 Task: Add Bonterra Organic Chardonnay to the cart.
Action: Mouse moved to (776, 249)
Screenshot: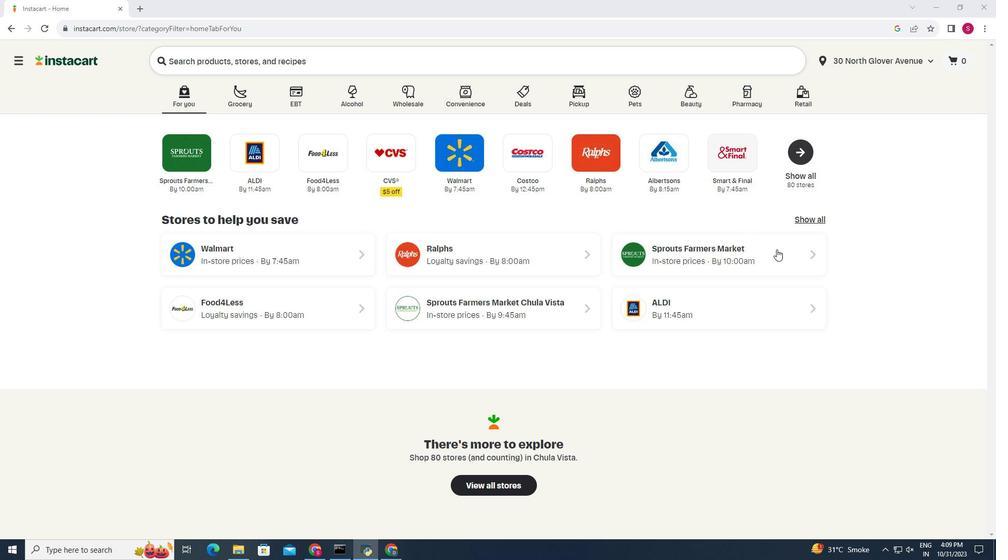 
Action: Mouse pressed left at (776, 249)
Screenshot: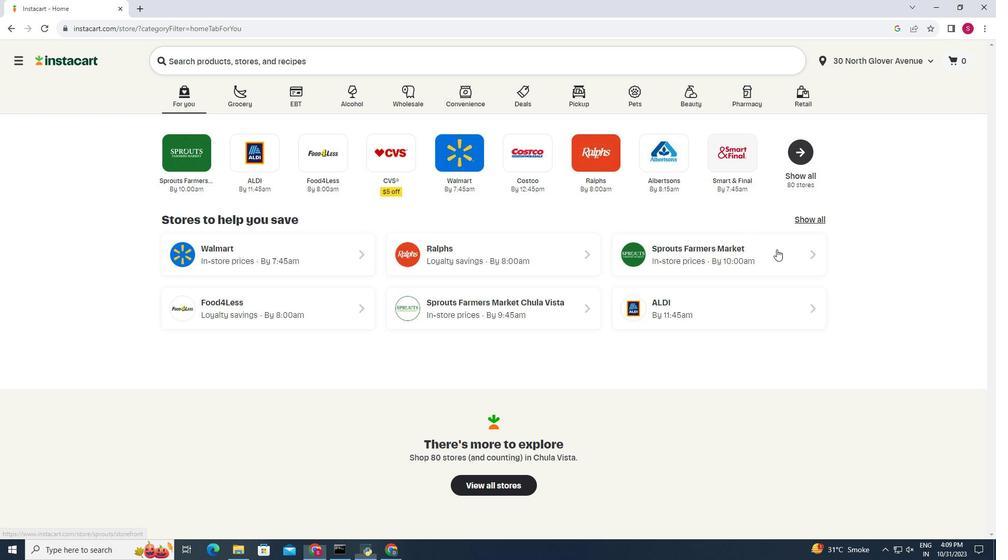 
Action: Mouse moved to (37, 494)
Screenshot: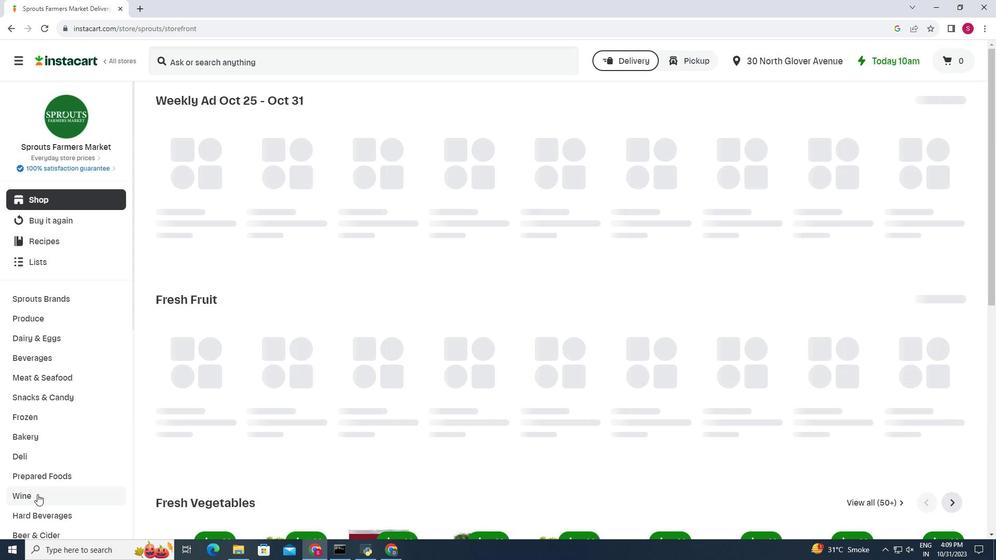
Action: Mouse pressed left at (37, 494)
Screenshot: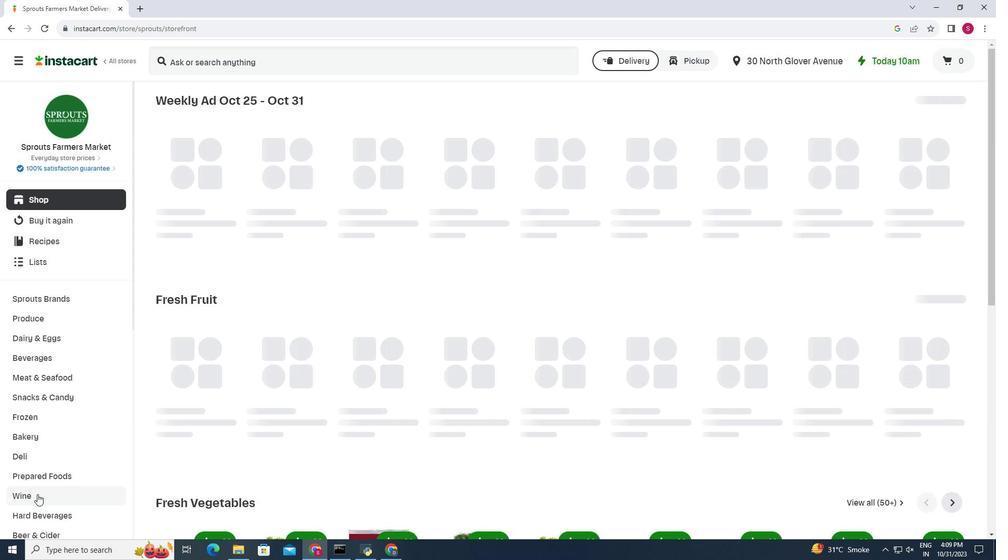 
Action: Mouse moved to (259, 127)
Screenshot: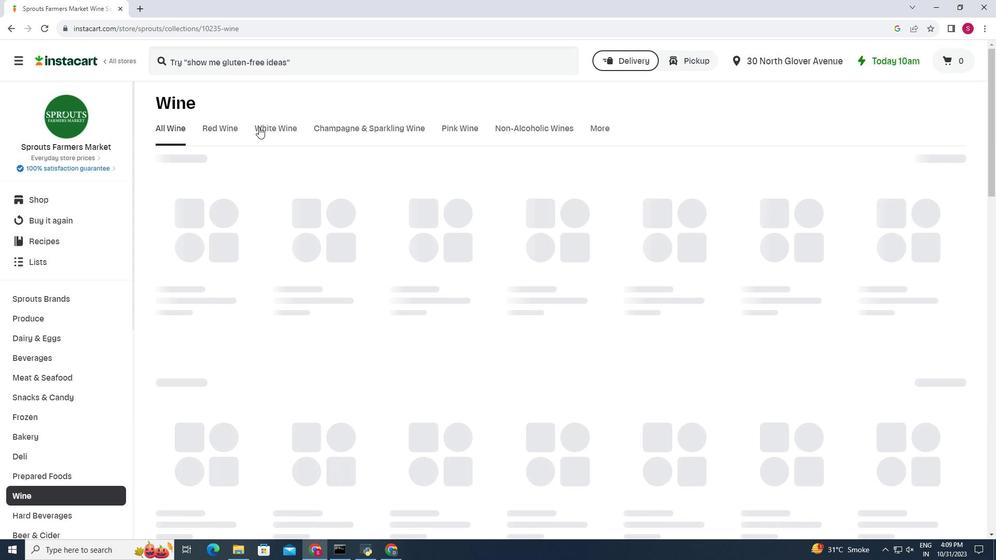 
Action: Mouse pressed left at (259, 127)
Screenshot: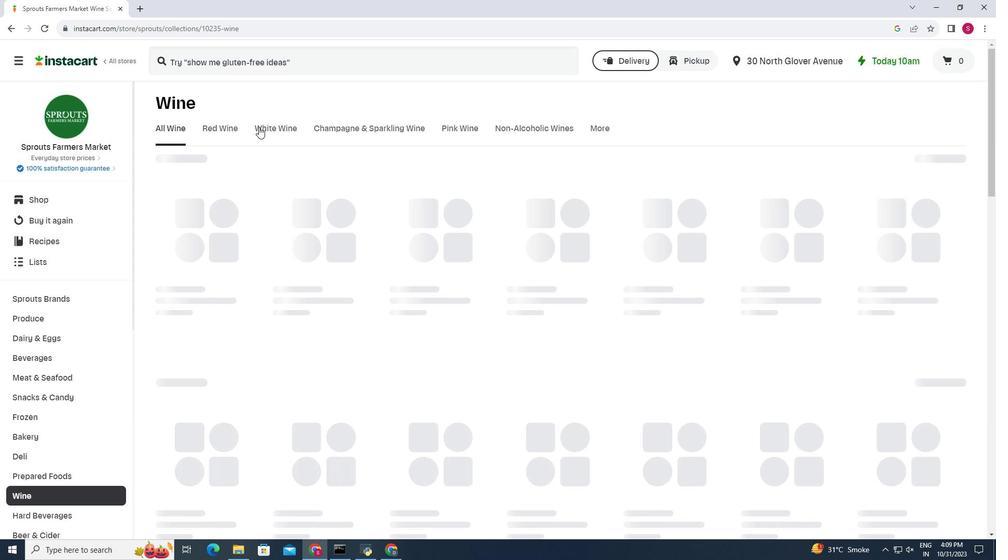 
Action: Mouse moved to (349, 159)
Screenshot: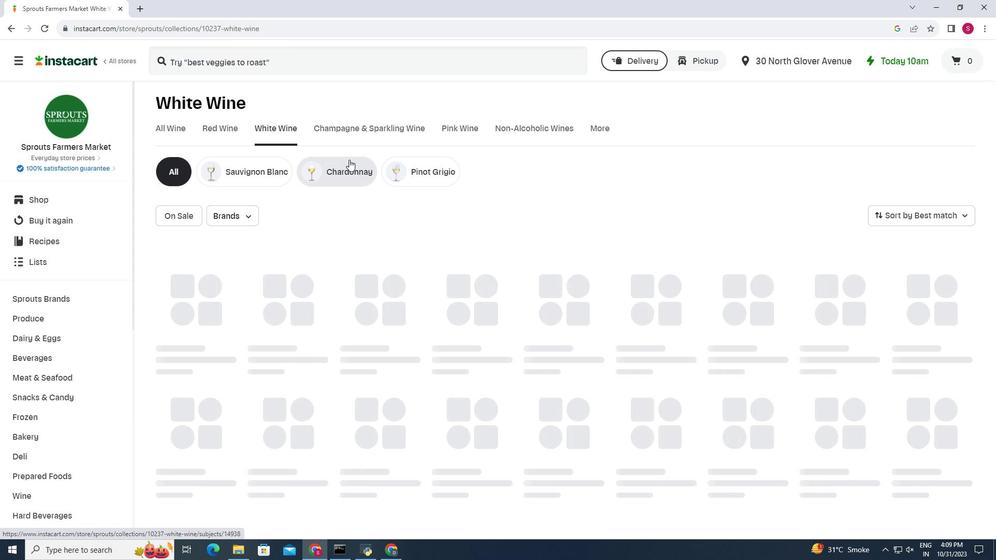 
Action: Mouse pressed left at (349, 159)
Screenshot: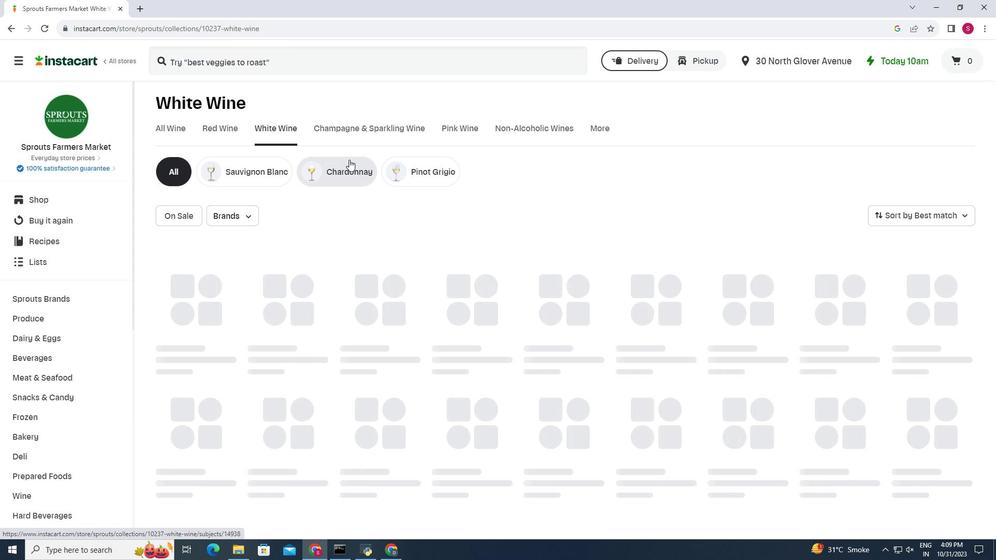 
Action: Mouse moved to (294, 257)
Screenshot: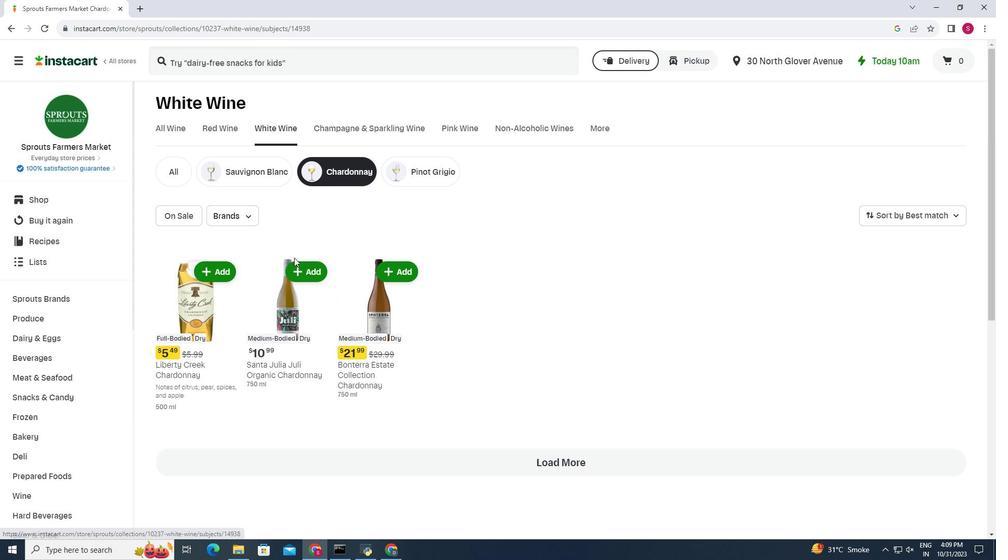 
Action: Mouse scrolled (294, 257) with delta (0, 0)
Screenshot: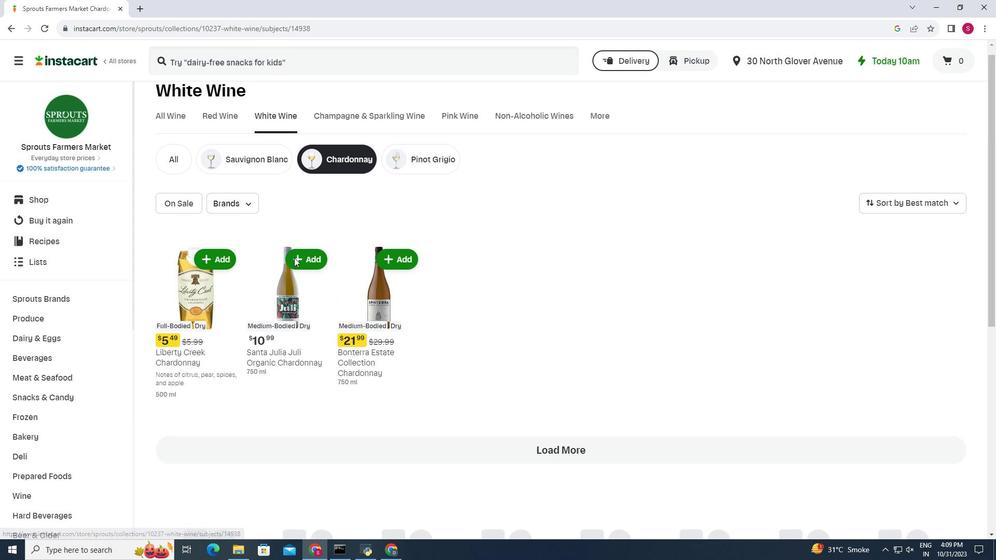 
Action: Mouse moved to (927, 327)
Screenshot: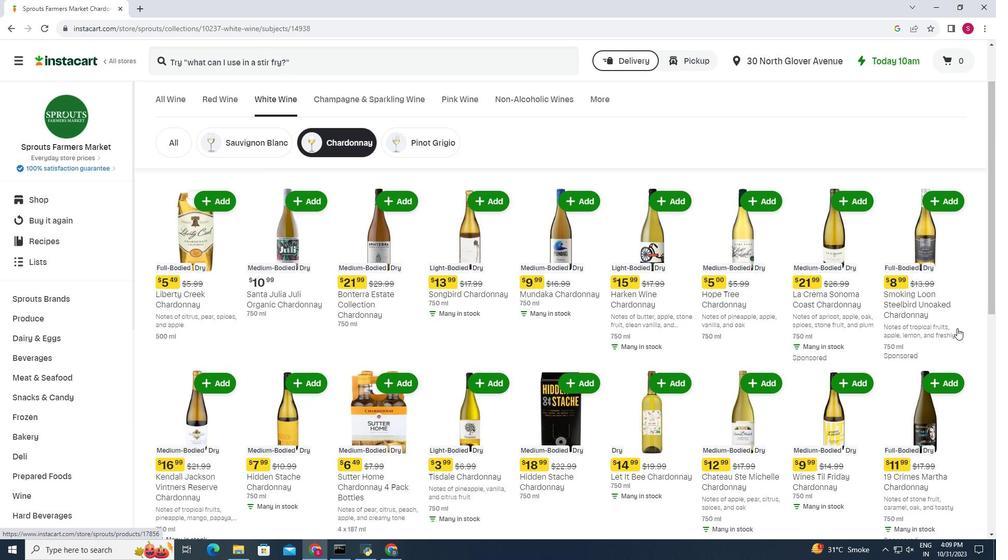 
Action: Mouse scrolled (927, 327) with delta (0, 0)
Screenshot: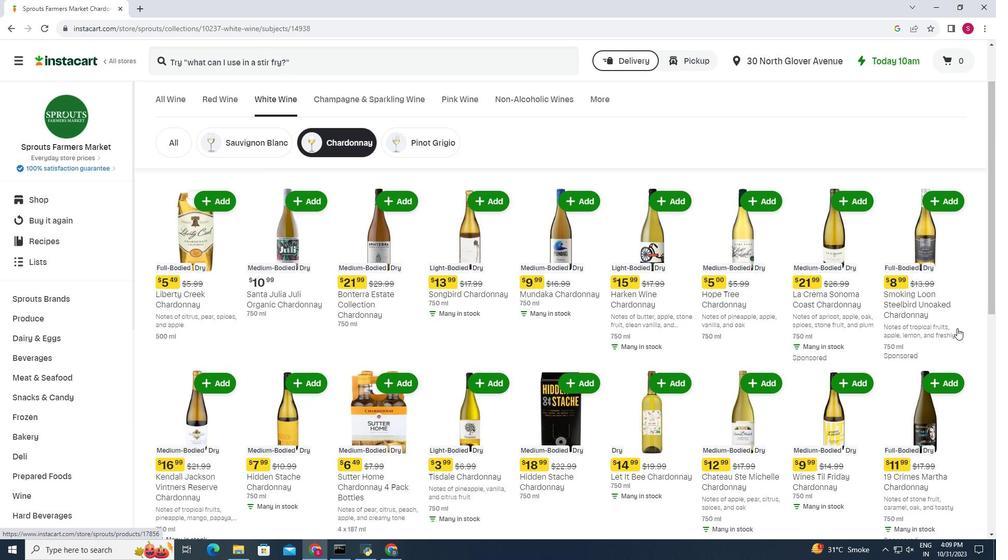 
Action: Mouse moved to (957, 328)
Screenshot: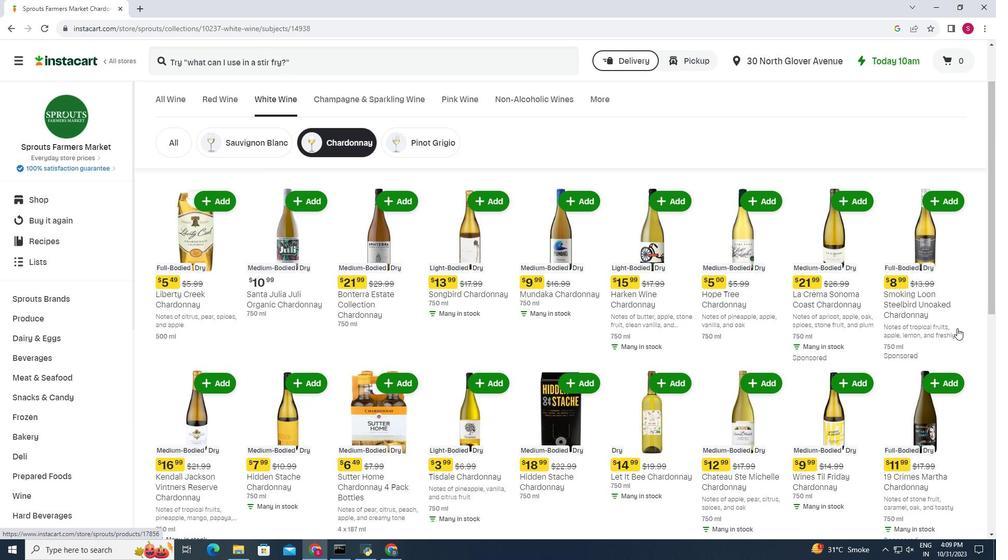 
Action: Mouse scrolled (957, 328) with delta (0, 0)
Screenshot: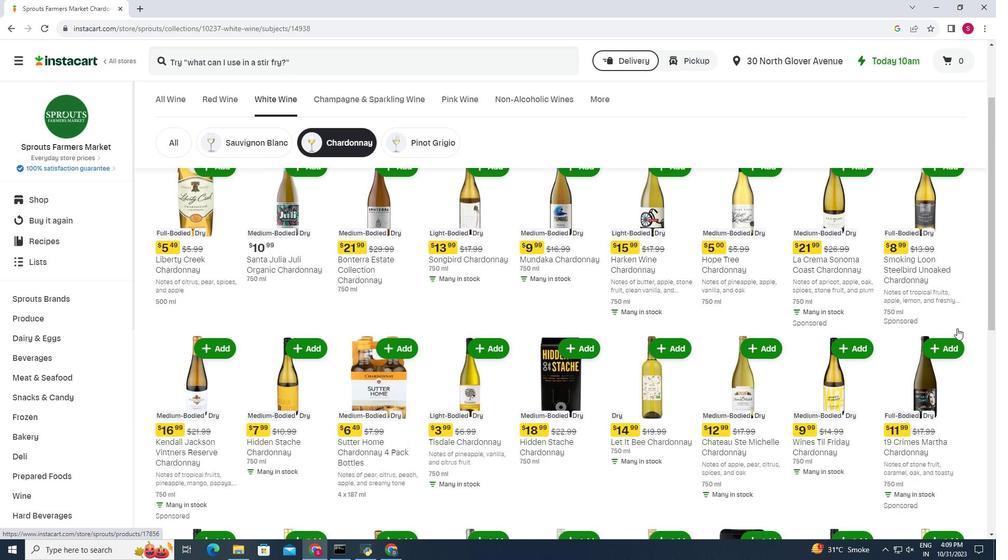 
Action: Mouse scrolled (957, 328) with delta (0, 0)
Screenshot: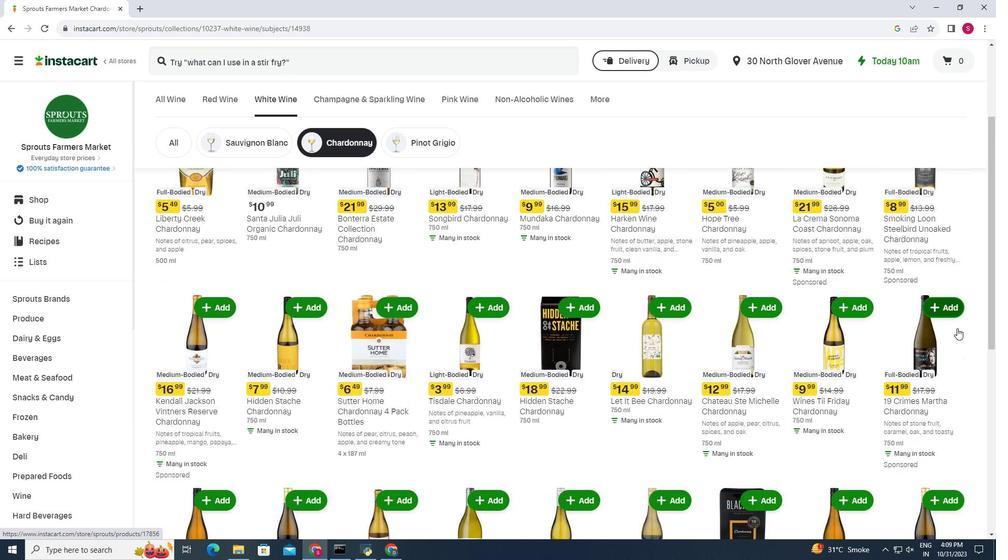 
Action: Mouse moved to (154, 362)
Screenshot: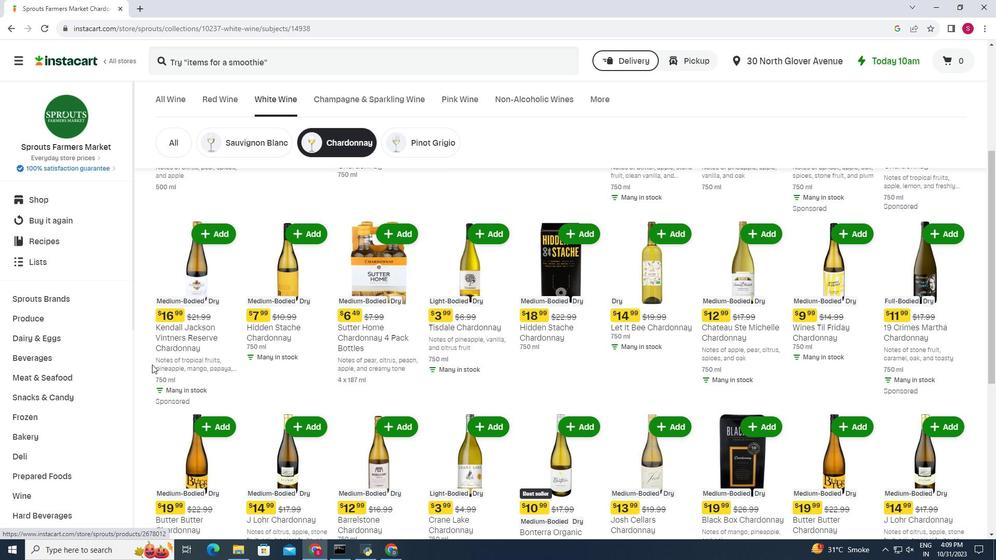 
Action: Mouse scrolled (154, 361) with delta (0, 0)
Screenshot: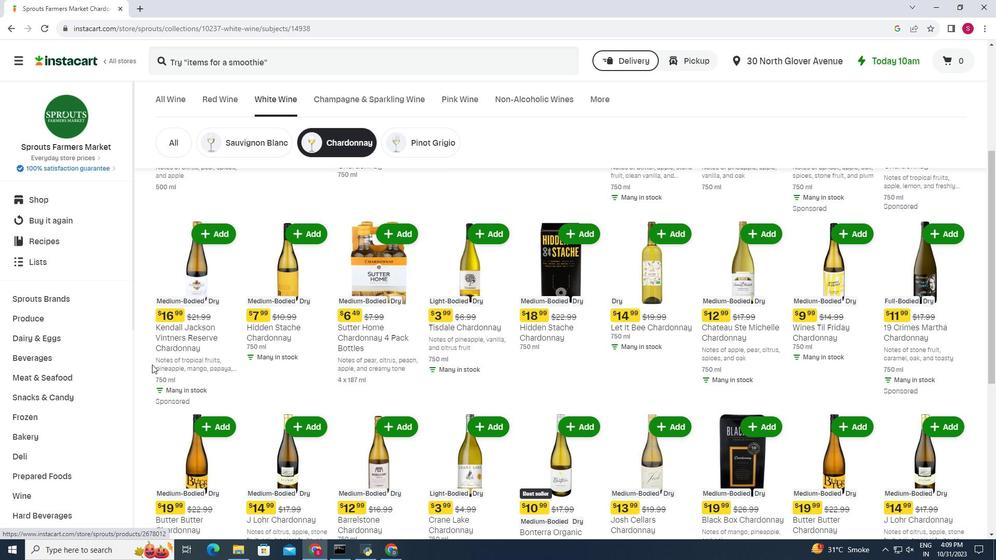 
Action: Mouse moved to (152, 364)
Screenshot: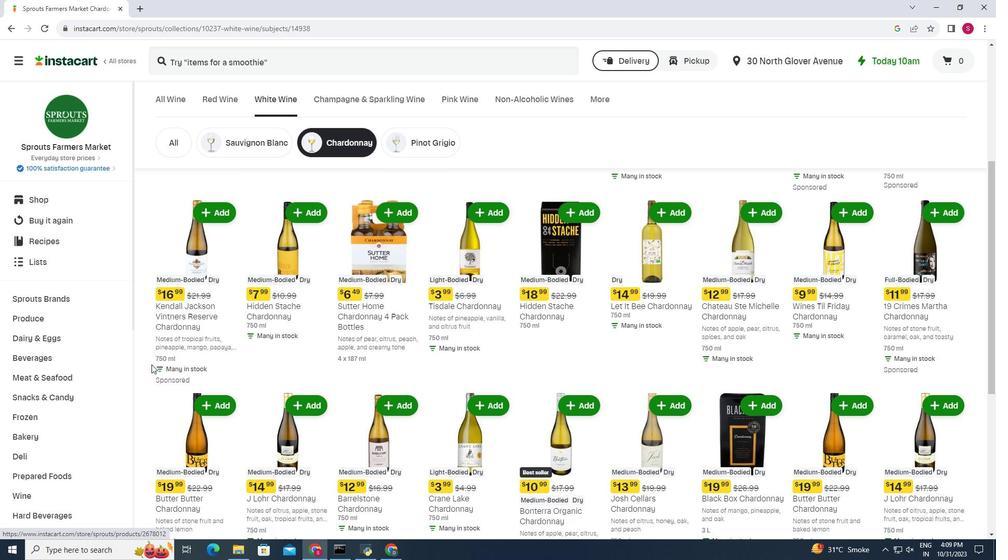 
Action: Mouse scrolled (152, 364) with delta (0, 0)
Screenshot: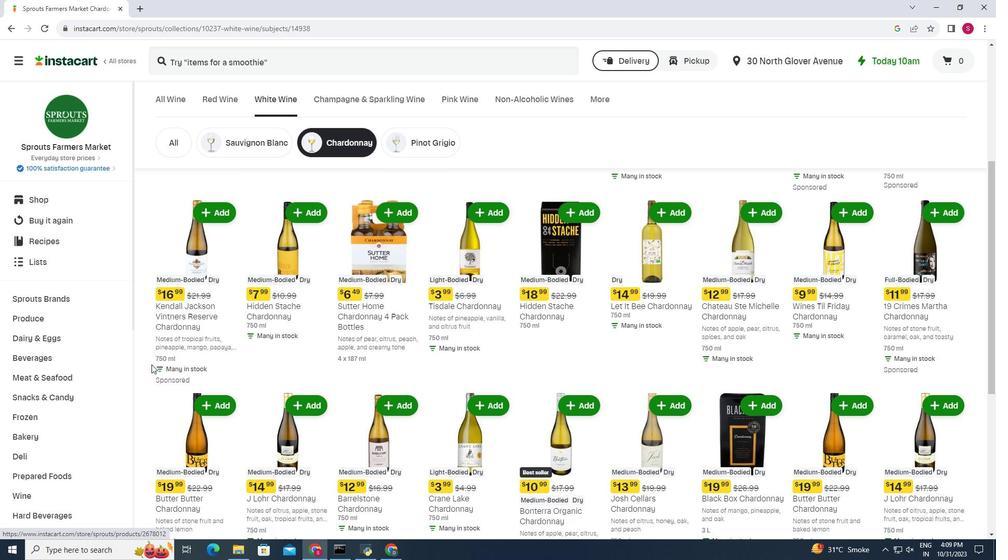 
Action: Mouse moved to (151, 364)
Screenshot: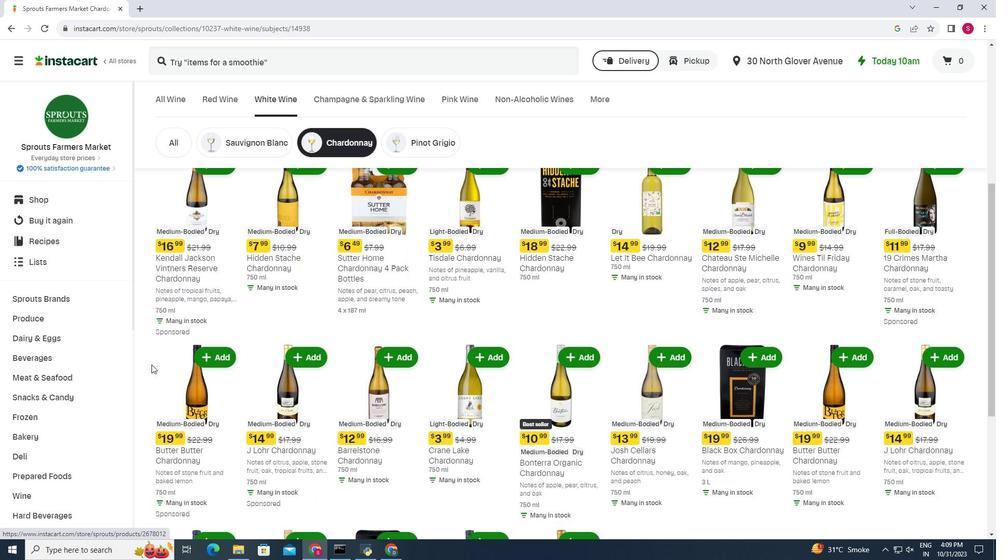 
Action: Mouse scrolled (151, 364) with delta (0, 0)
Screenshot: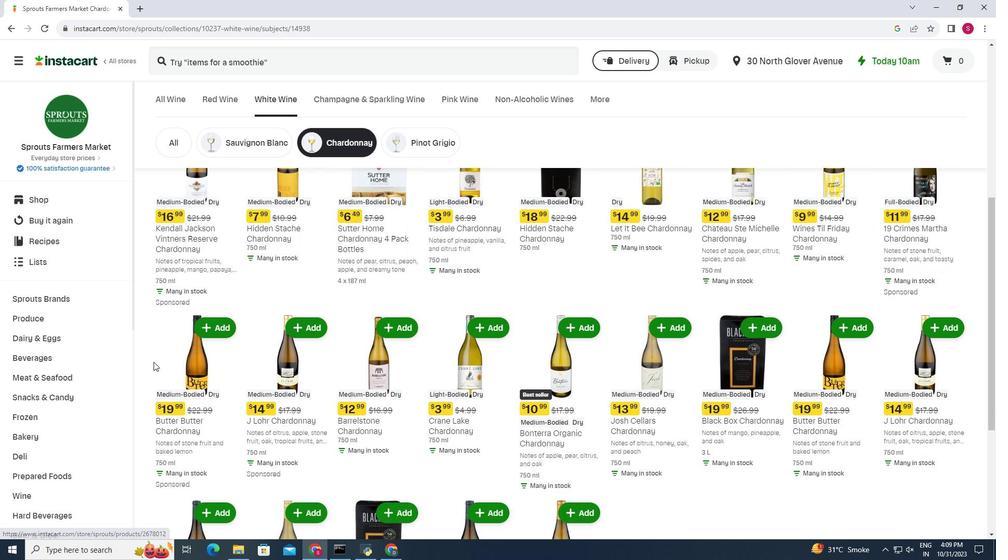 
Action: Mouse moved to (563, 284)
Screenshot: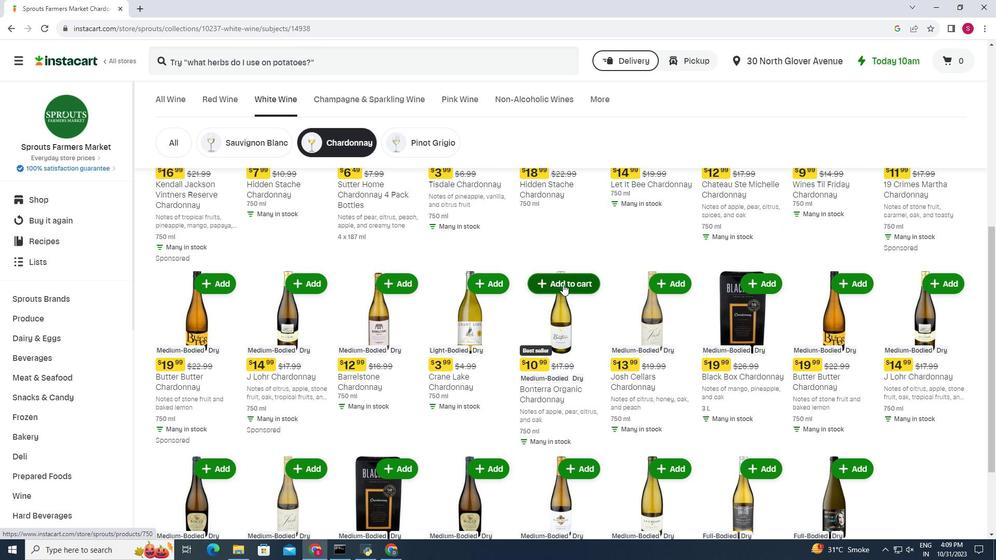 
Action: Mouse pressed left at (563, 284)
Screenshot: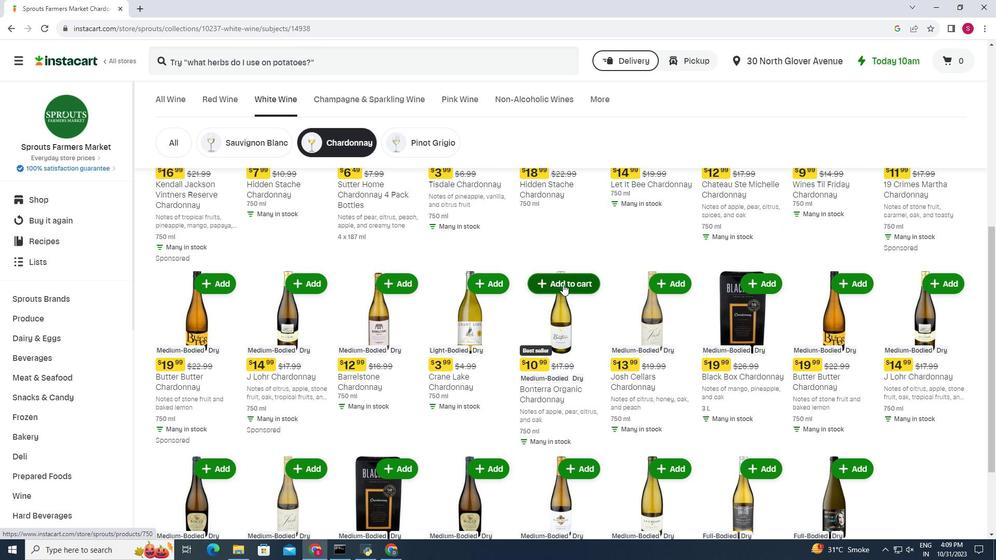 
Action: Mouse moved to (574, 257)
Screenshot: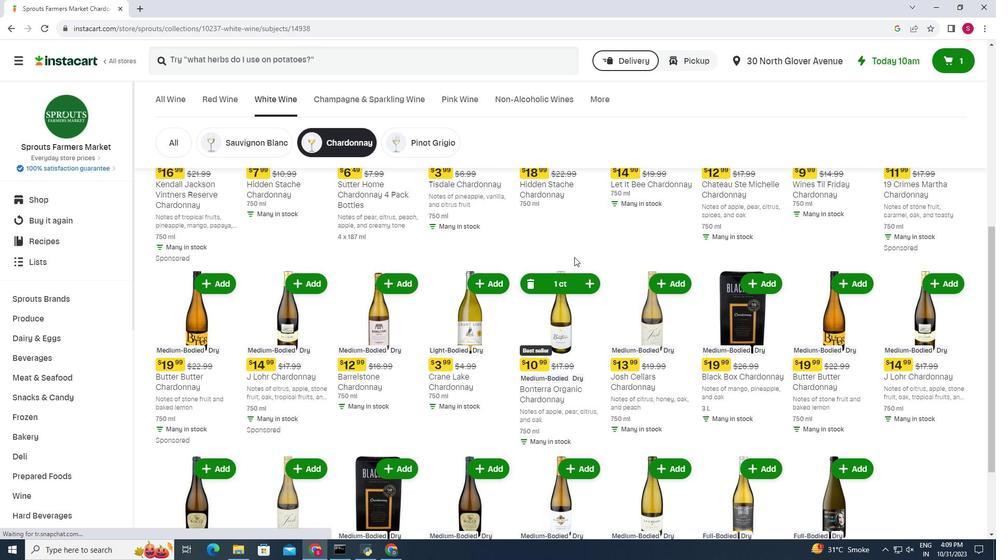 
